 Task: View message details of email   from Email0100 with a subject Subject0096
Action: Mouse moved to (670, 86)
Screenshot: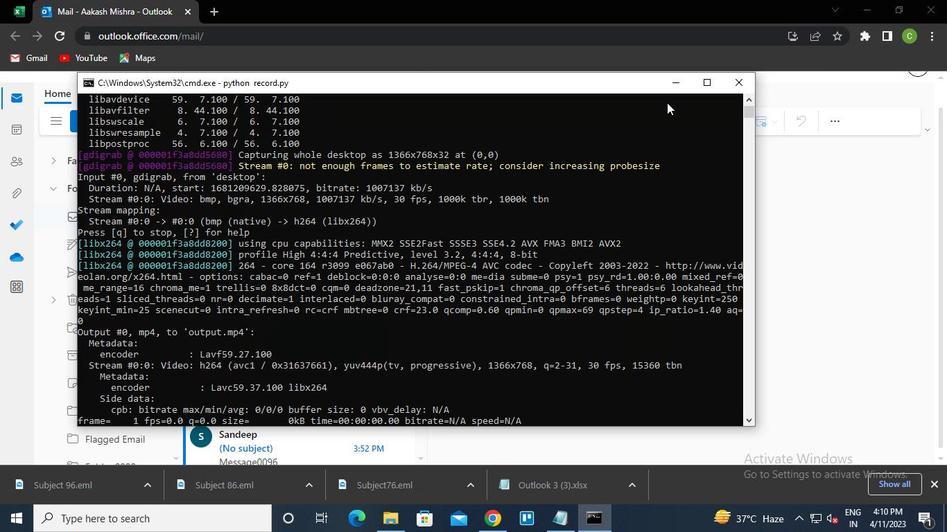 
Action: Mouse pressed left at (670, 86)
Screenshot: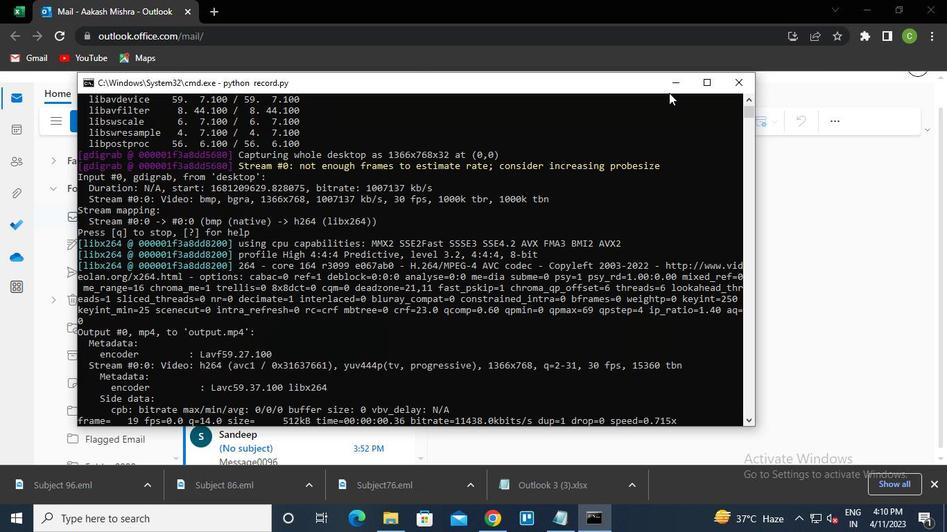
Action: Mouse moved to (284, 287)
Screenshot: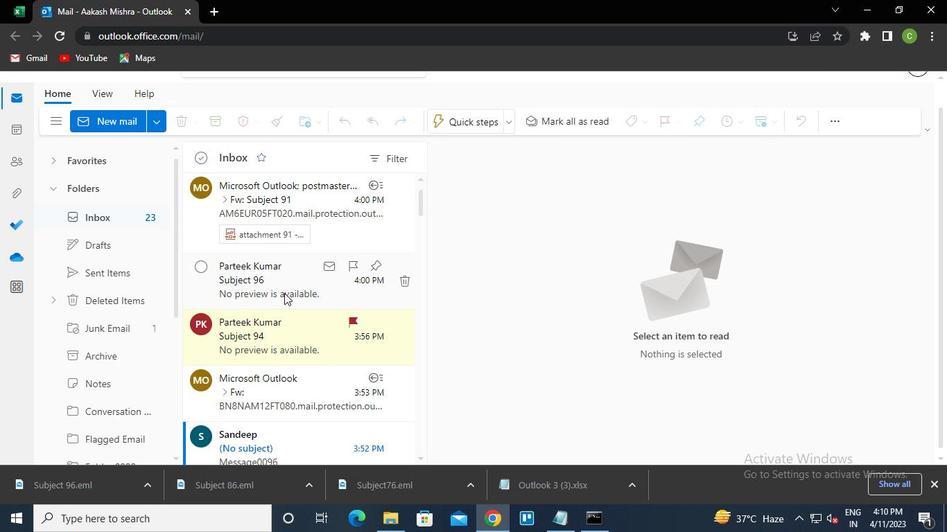 
Action: Mouse pressed left at (284, 287)
Screenshot: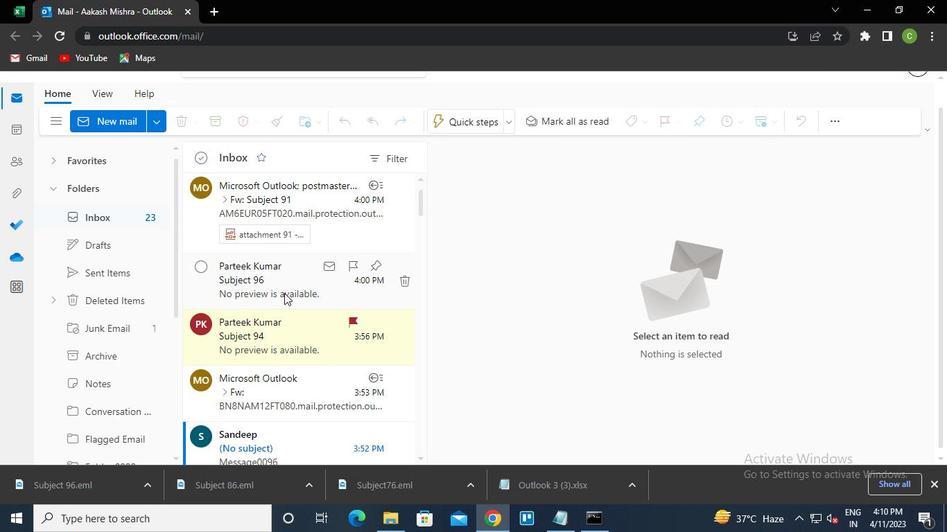 
Action: Mouse moved to (894, 196)
Screenshot: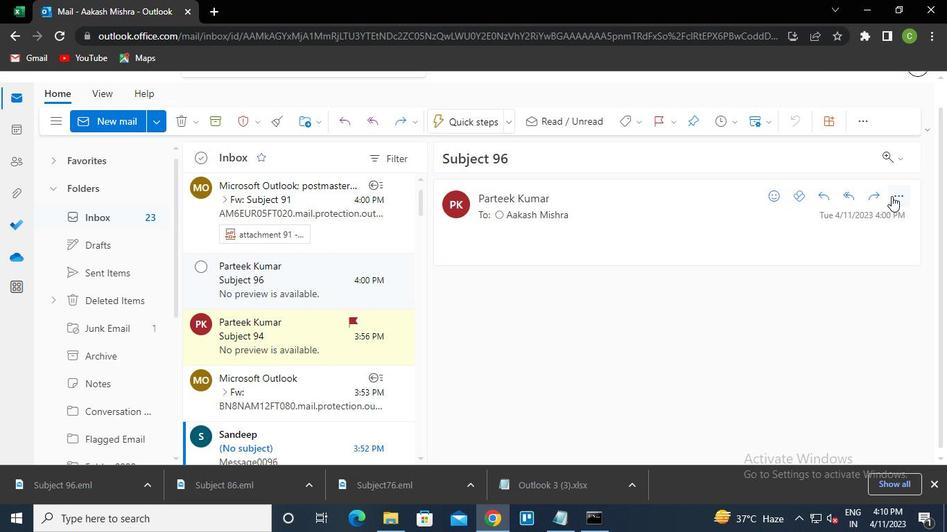 
Action: Mouse pressed left at (894, 196)
Screenshot: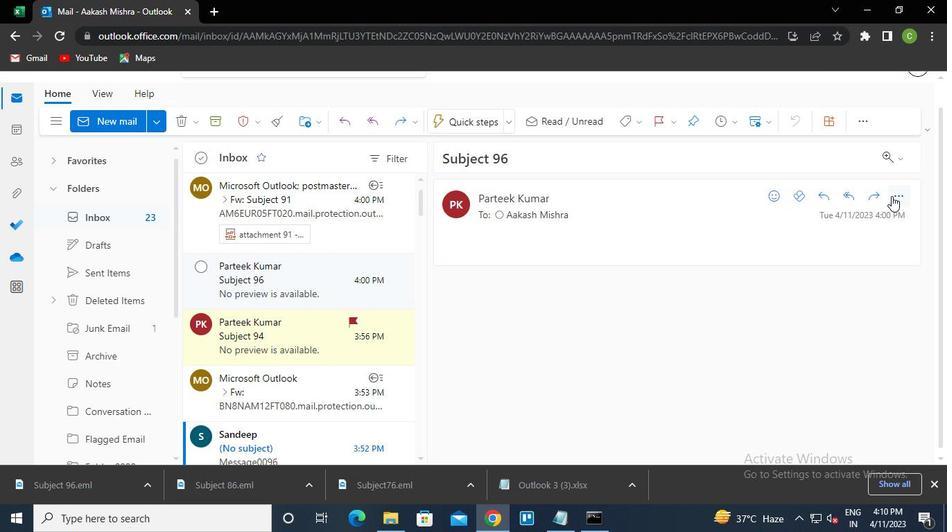 
Action: Mouse moved to (800, 384)
Screenshot: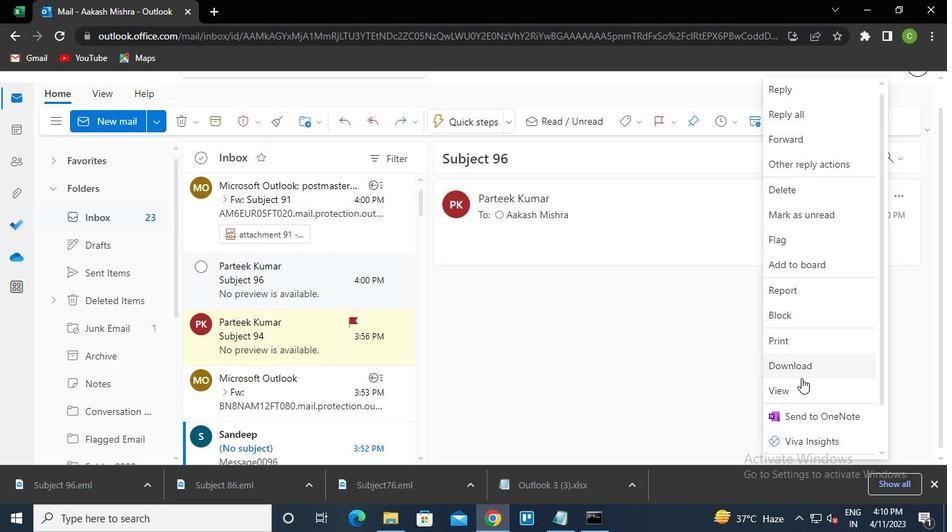 
Action: Mouse pressed left at (800, 384)
Screenshot: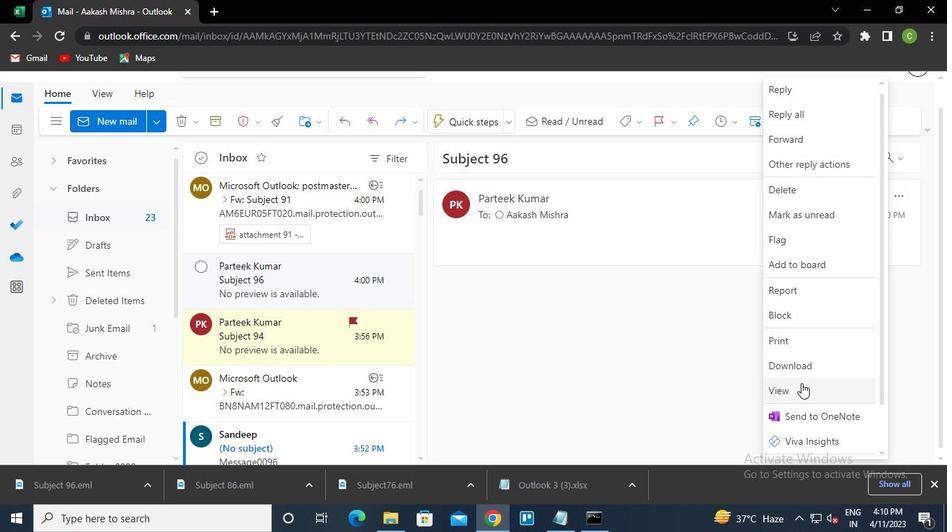 
Action: Mouse moved to (721, 440)
Screenshot: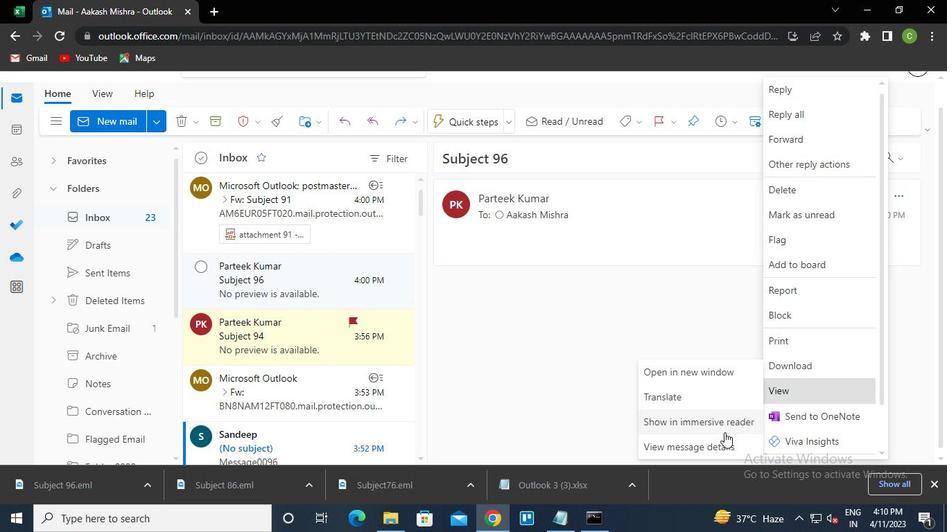 
Action: Mouse pressed left at (721, 440)
Screenshot: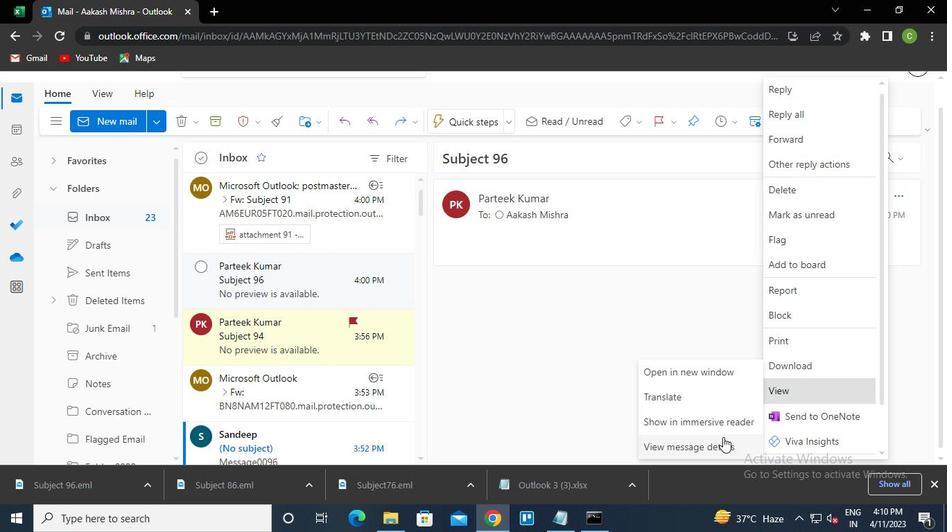 
Action: Mouse moved to (635, 464)
Screenshot: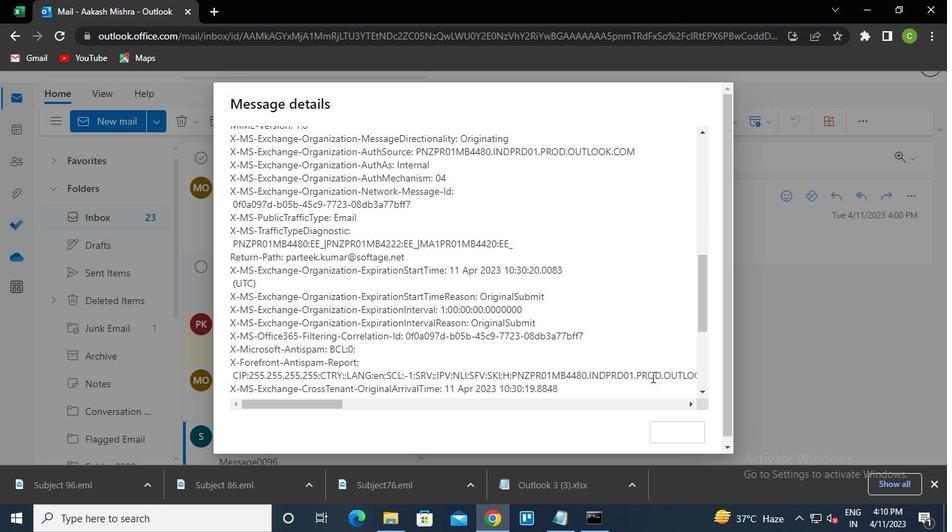 
Action: Keyboard Key.esc
Screenshot: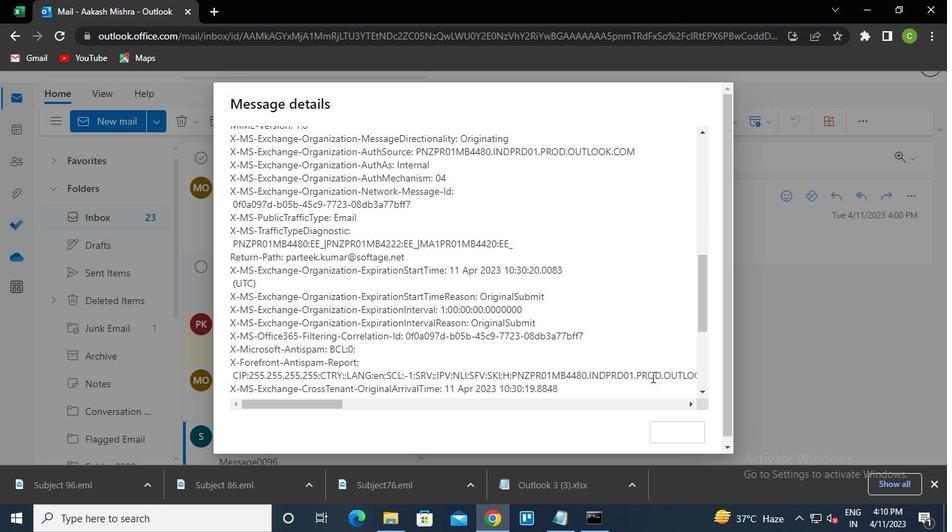 
Action: Mouse moved to (600, 521)
Screenshot: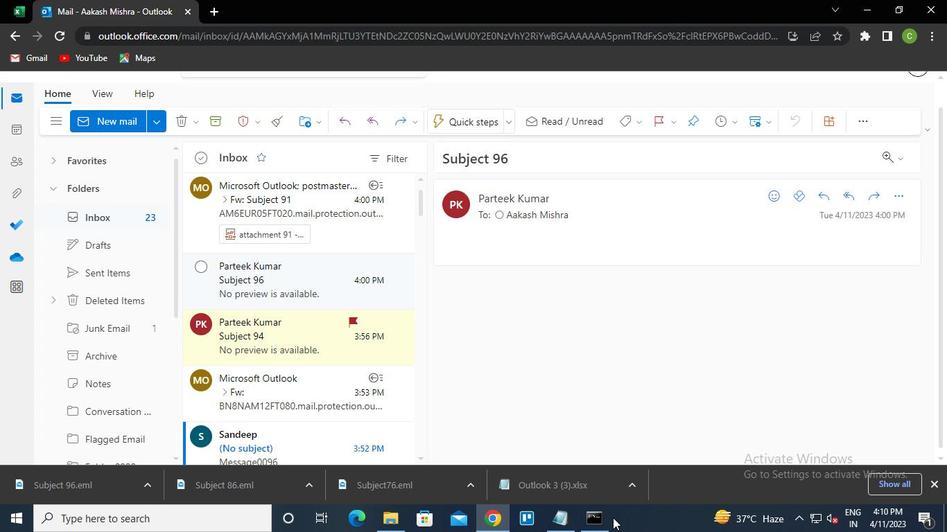 
Action: Mouse pressed left at (600, 521)
Screenshot: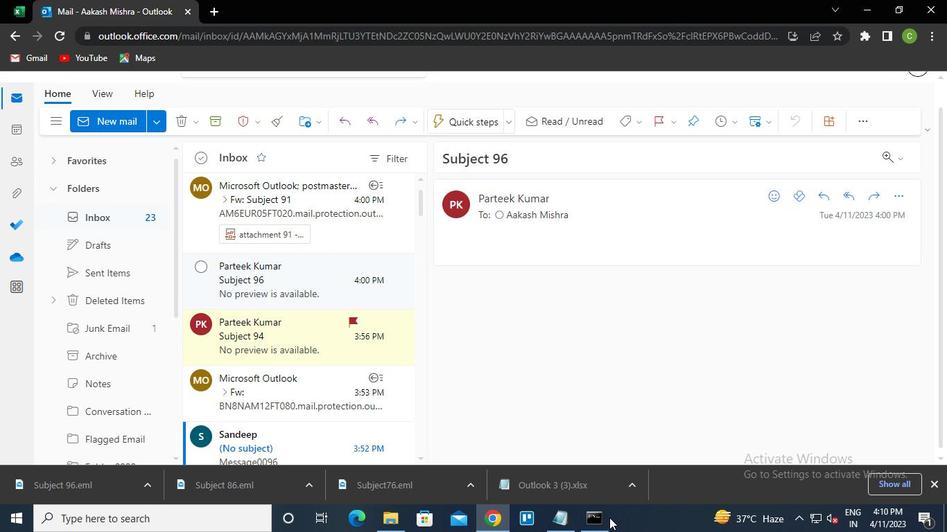 
Action: Mouse moved to (742, 74)
Screenshot: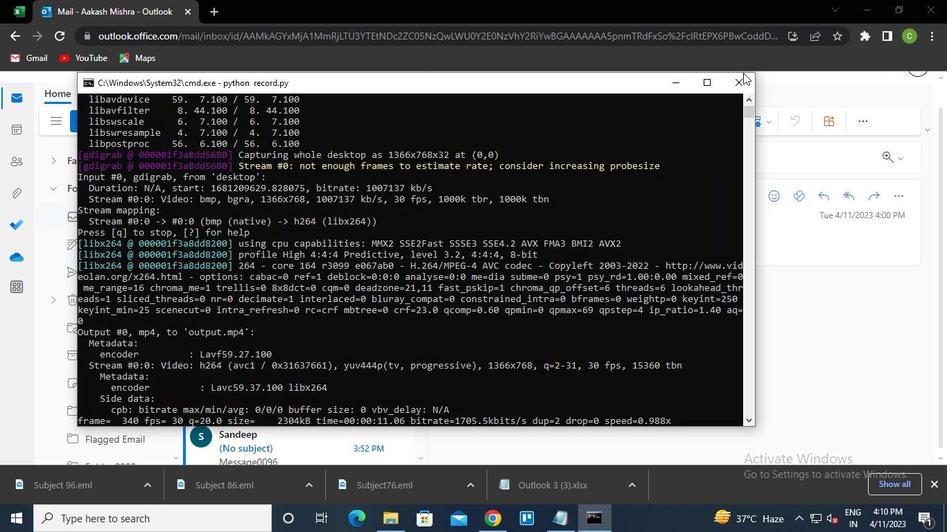 
Action: Mouse pressed left at (742, 74)
Screenshot: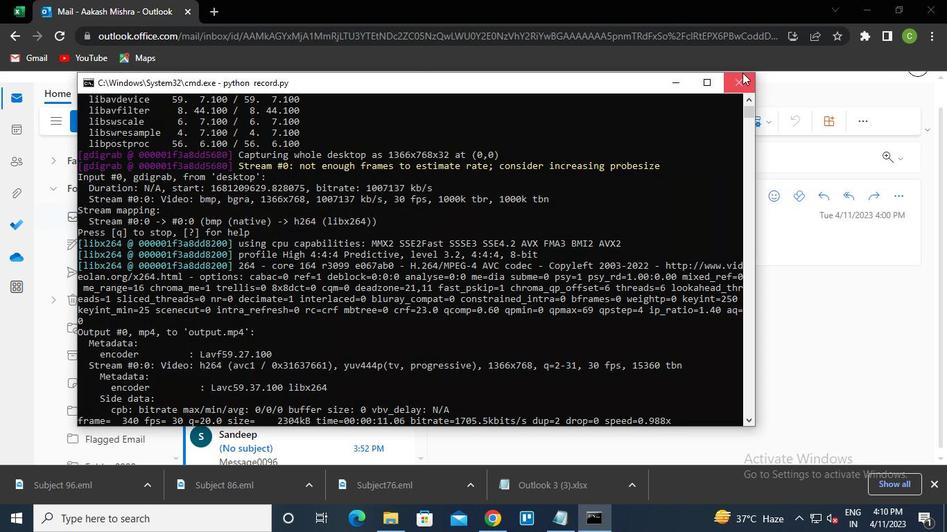 
Action: Mouse moved to (738, 81)
Screenshot: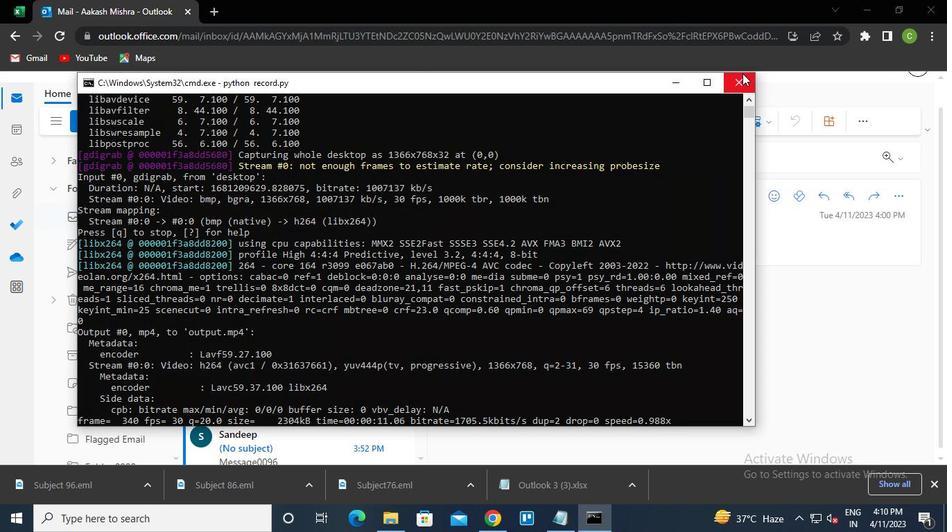 
